 Task: Create List Project Management in Board Marketing Optimization to Workspace Auditing and Compliance. Create List Time Management in Board Social Media Listening to Workspace Auditing and Compliance. Create List Resource Management in Board Diversity and Inclusion Policy Development and Implementation to Workspace Auditing and Compliance
Action: Mouse moved to (75, 314)
Screenshot: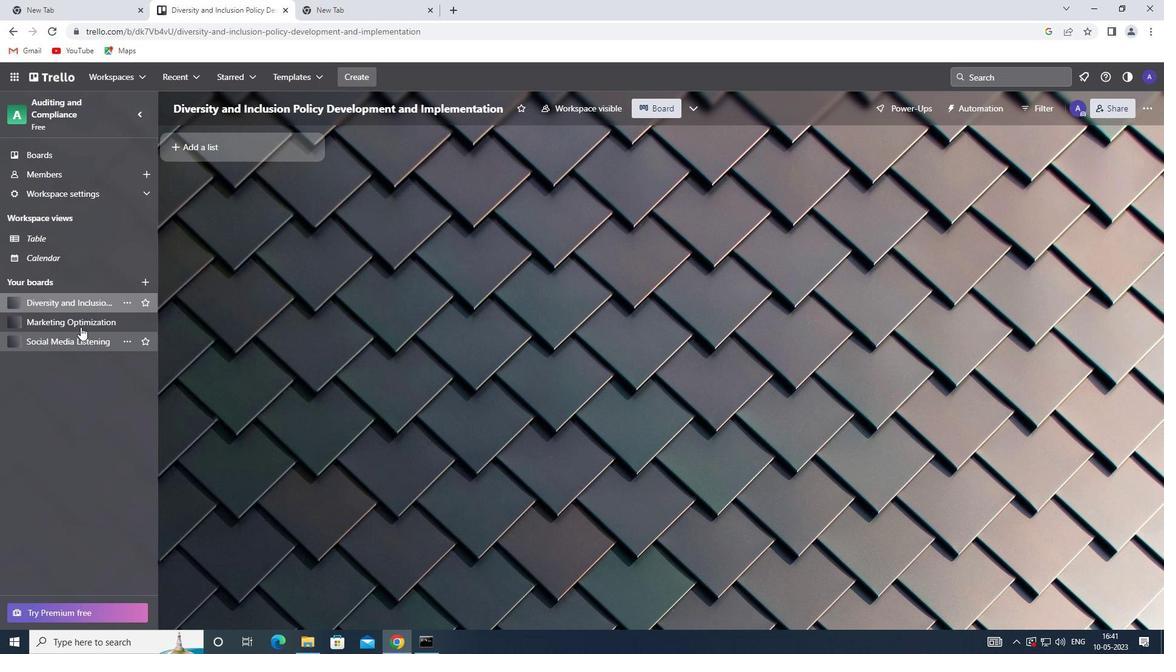 
Action: Mouse pressed left at (75, 314)
Screenshot: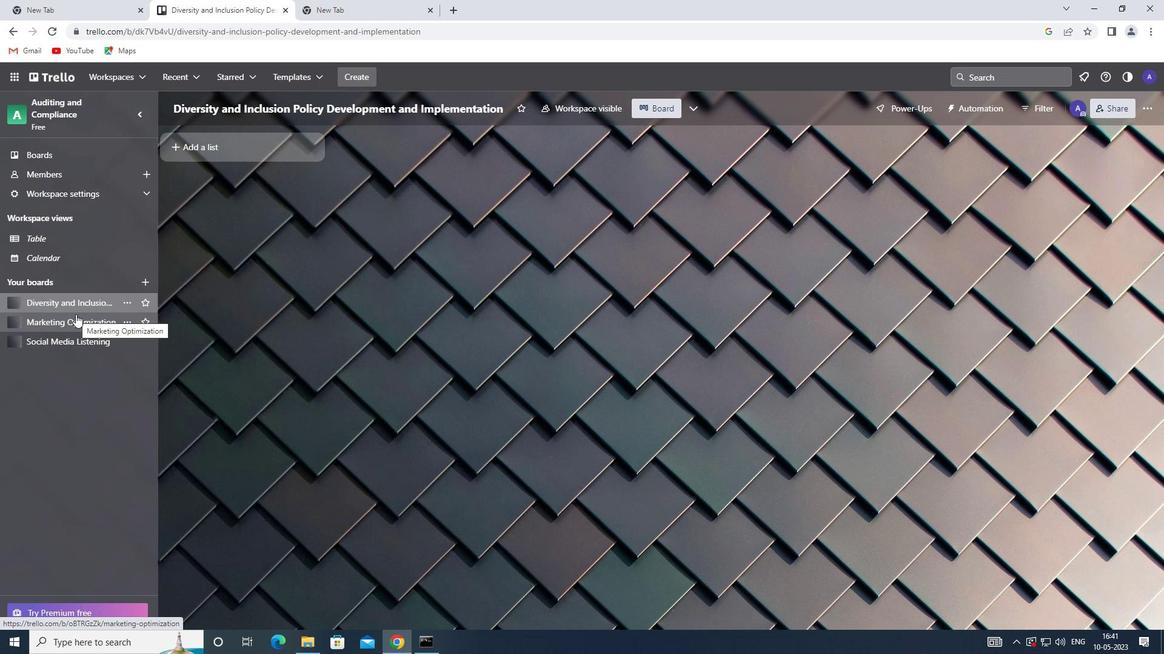 
Action: Mouse moved to (223, 145)
Screenshot: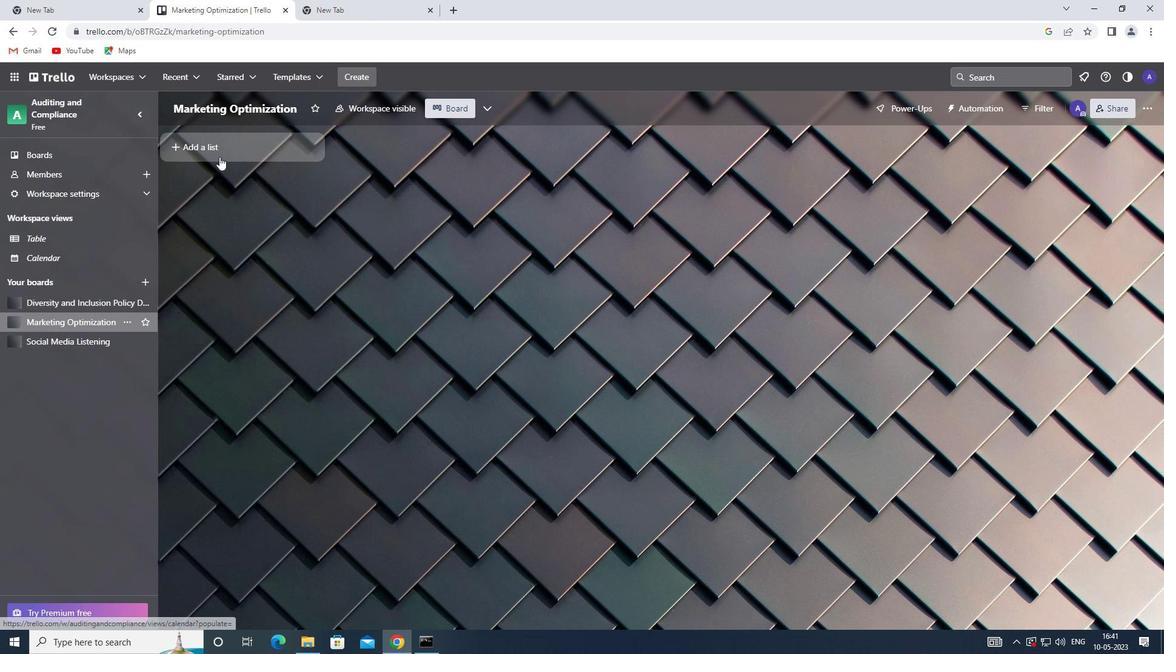 
Action: Mouse pressed left at (223, 145)
Screenshot: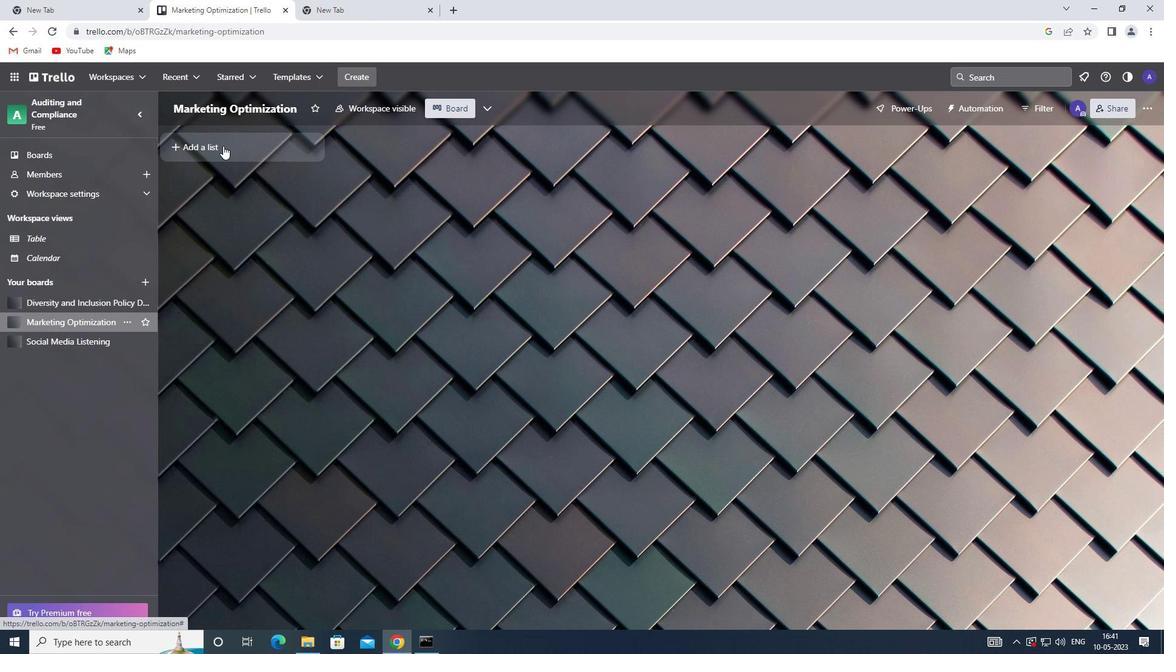 
Action: Key pressed <Key.shift>PROJECT<Key.space><Key.shift>MANAGEMENT
Screenshot: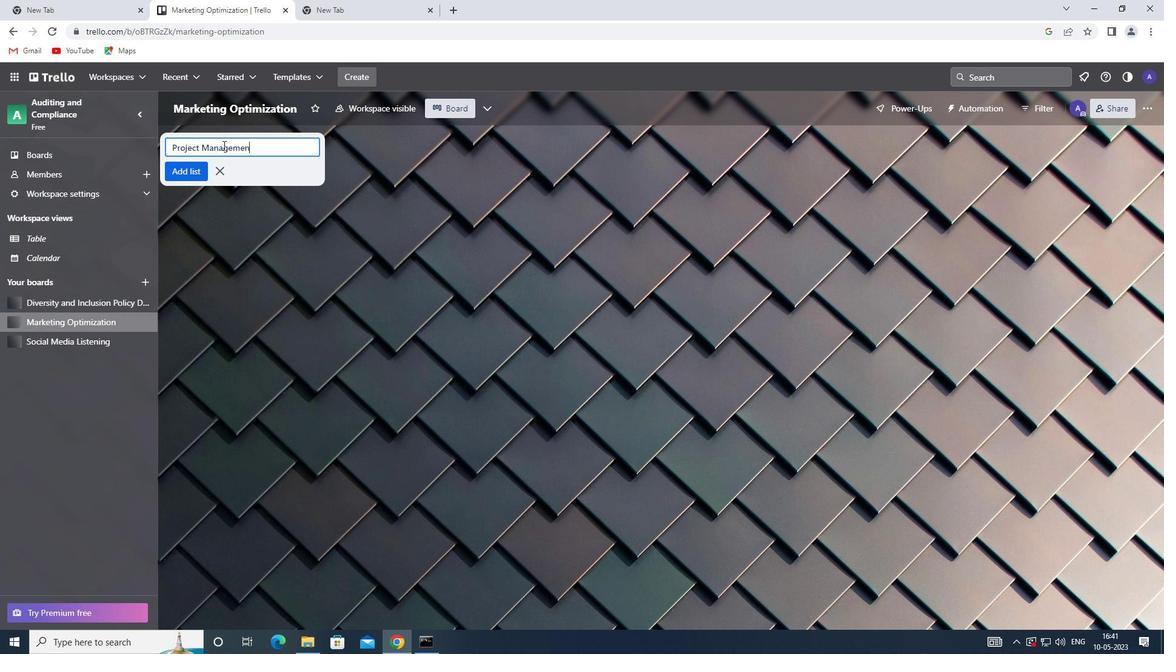 
Action: Mouse moved to (221, 150)
Screenshot: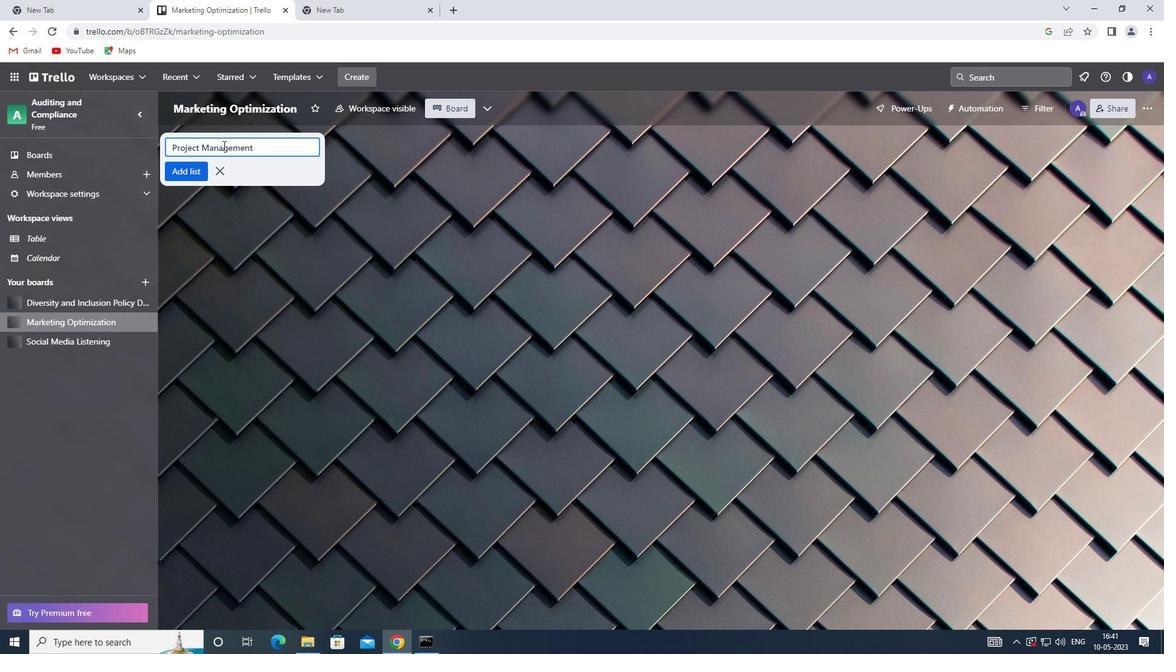 
Action: Key pressed <Key.enter>
Screenshot: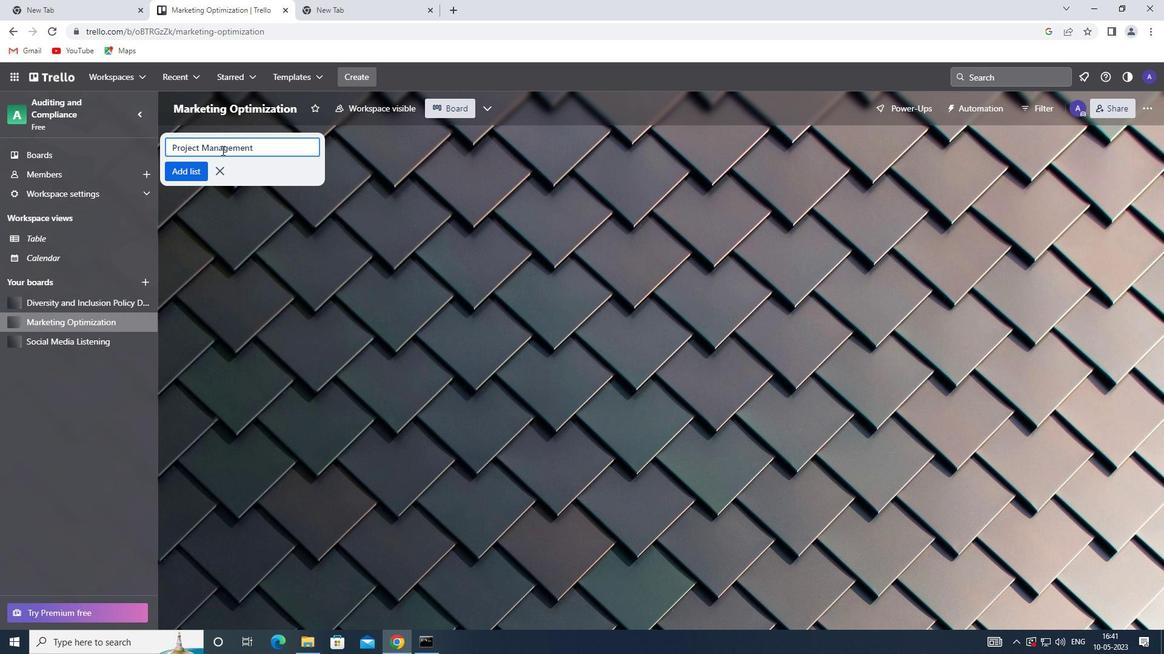 
Action: Mouse moved to (69, 339)
Screenshot: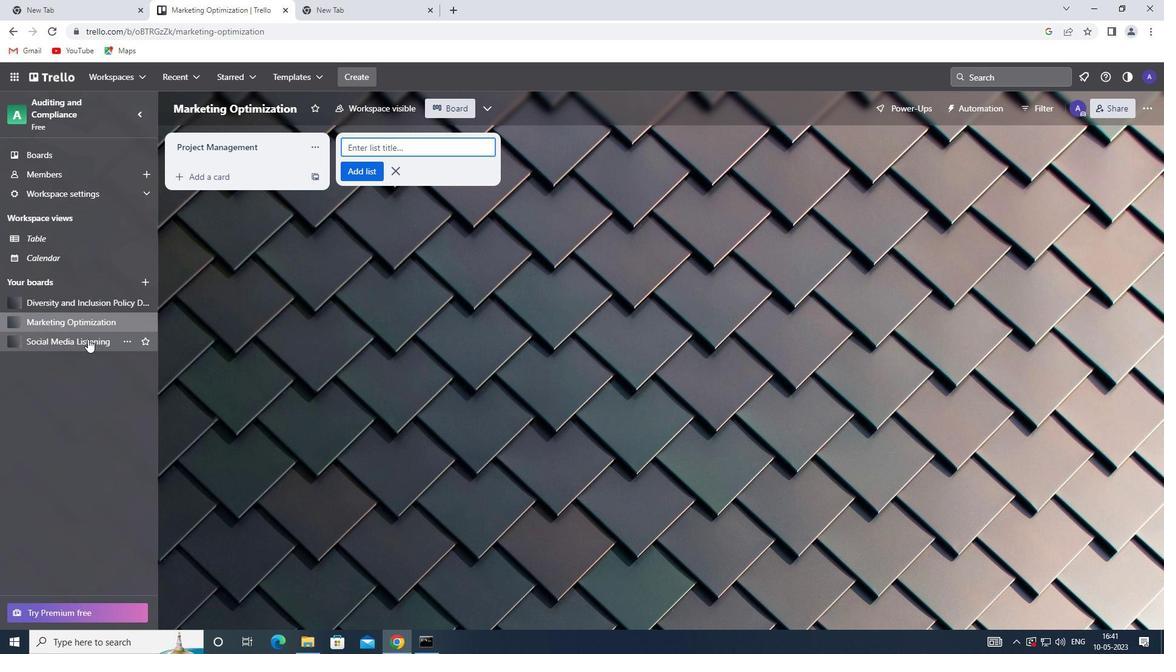 
Action: Mouse pressed left at (69, 339)
Screenshot: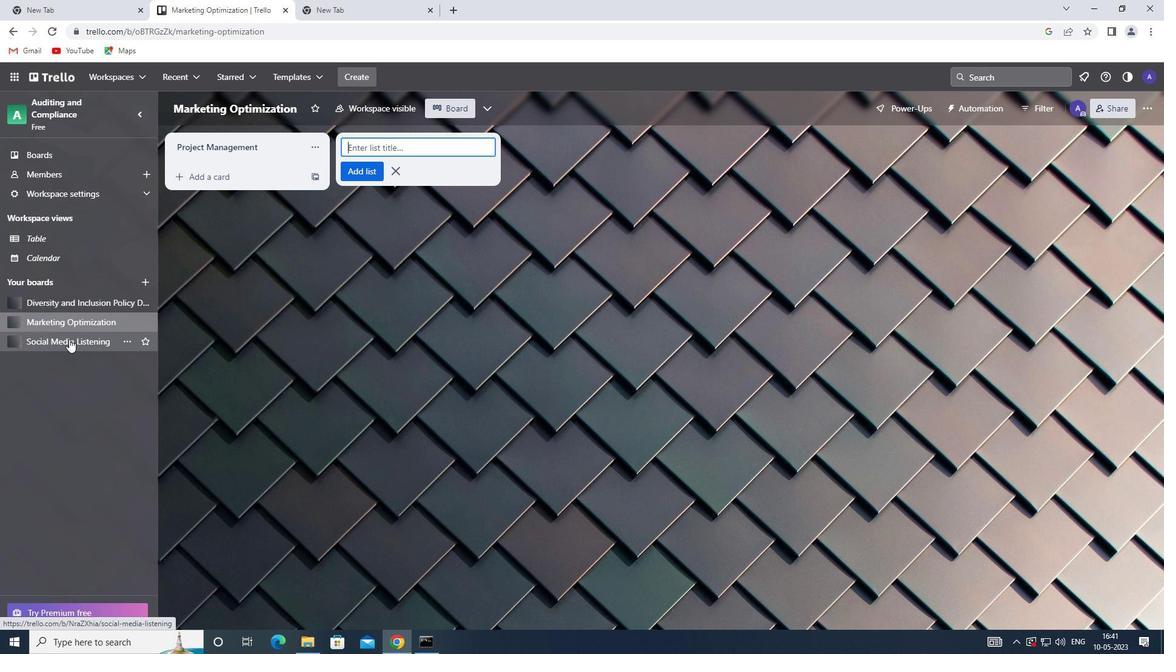 
Action: Mouse moved to (212, 149)
Screenshot: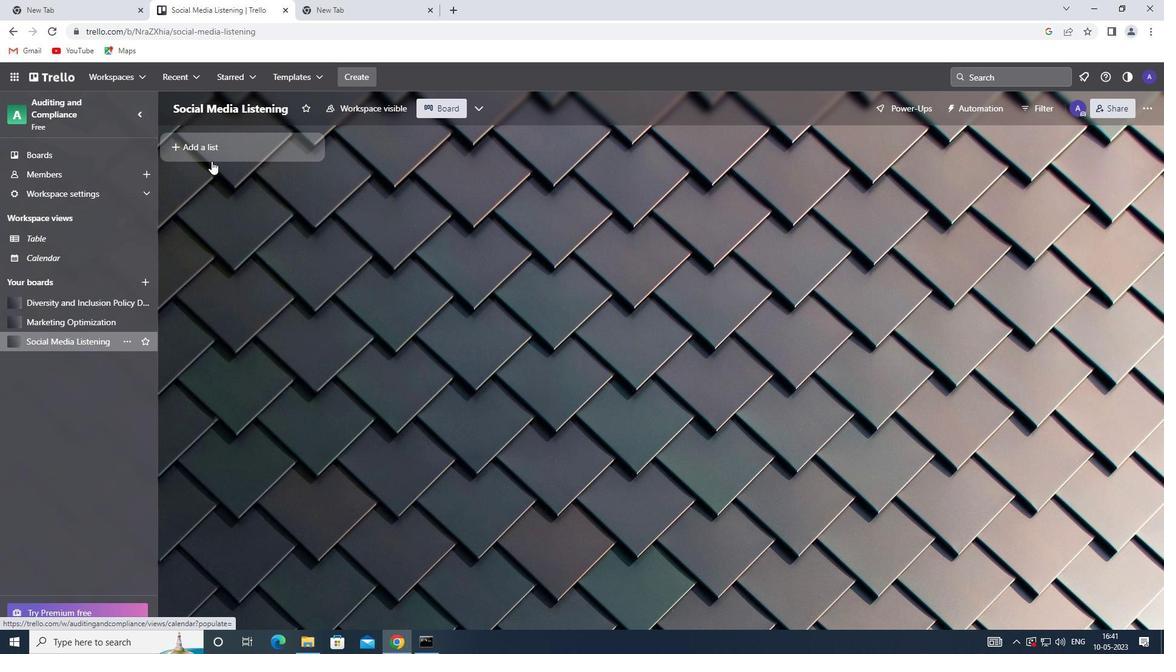 
Action: Mouse pressed left at (212, 149)
Screenshot: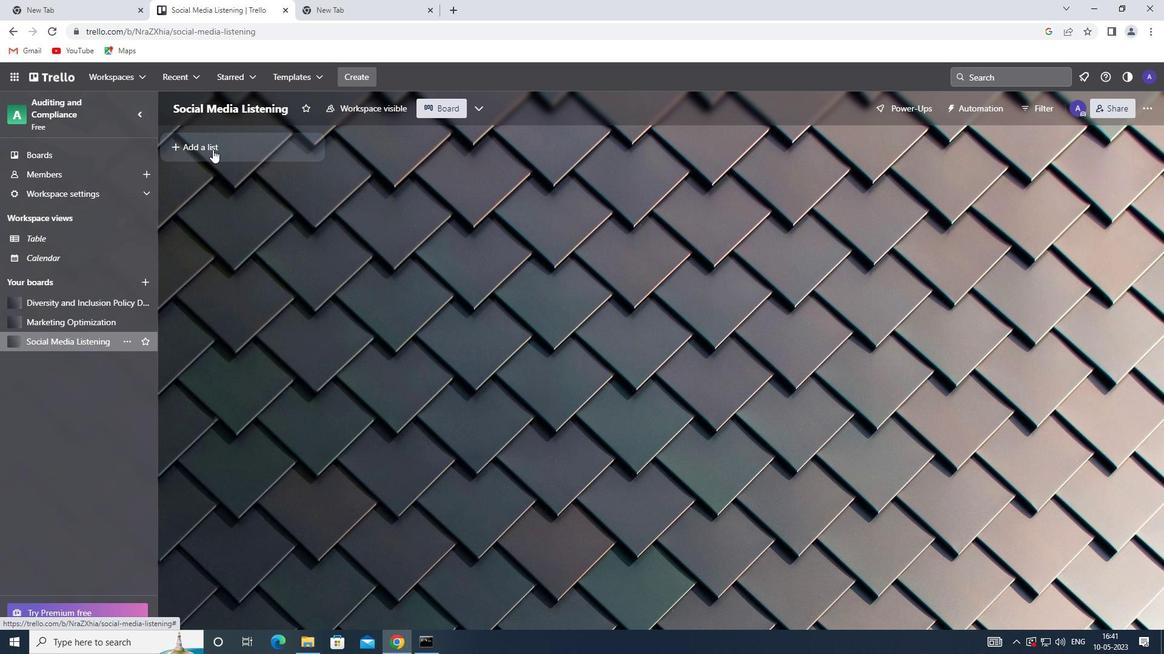 
Action: Key pressed <Key.shift>TIME<Key.space><Key.shift>MANAGEMENT<Key.enter>
Screenshot: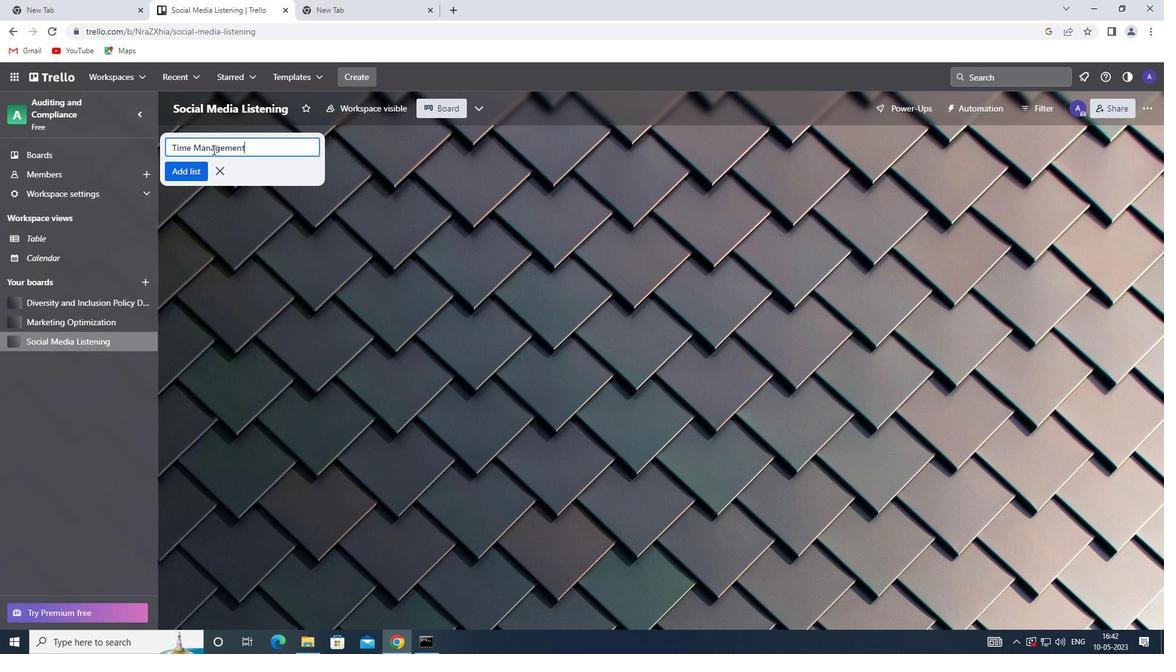 
Action: Mouse moved to (53, 304)
Screenshot: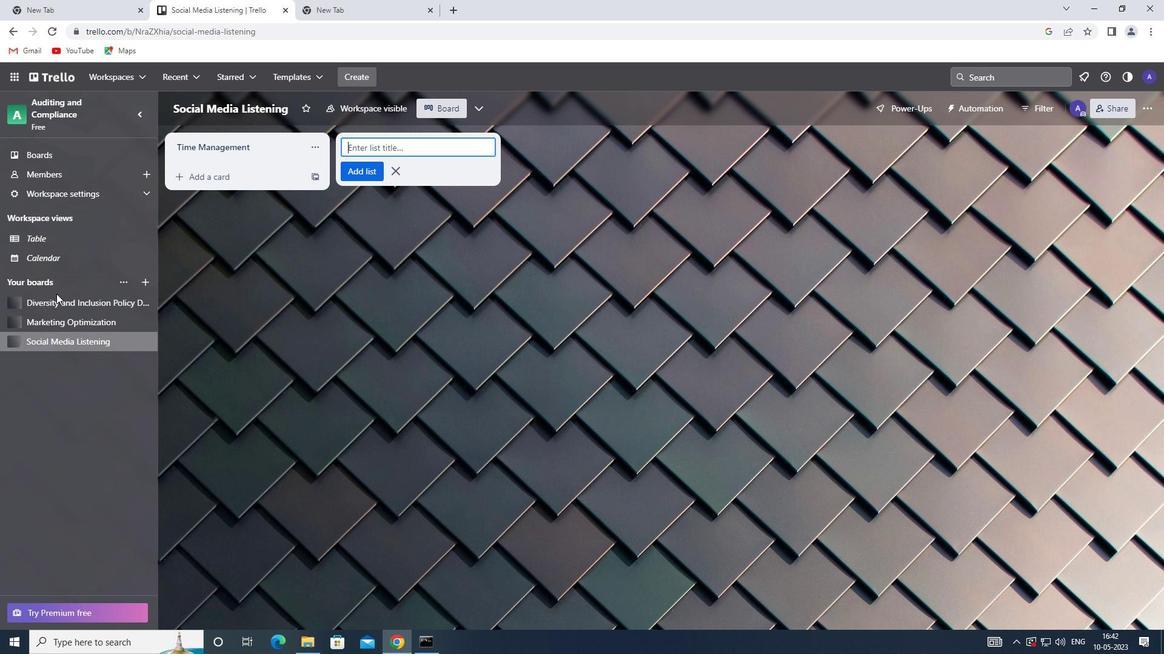 
Action: Mouse pressed left at (53, 304)
Screenshot: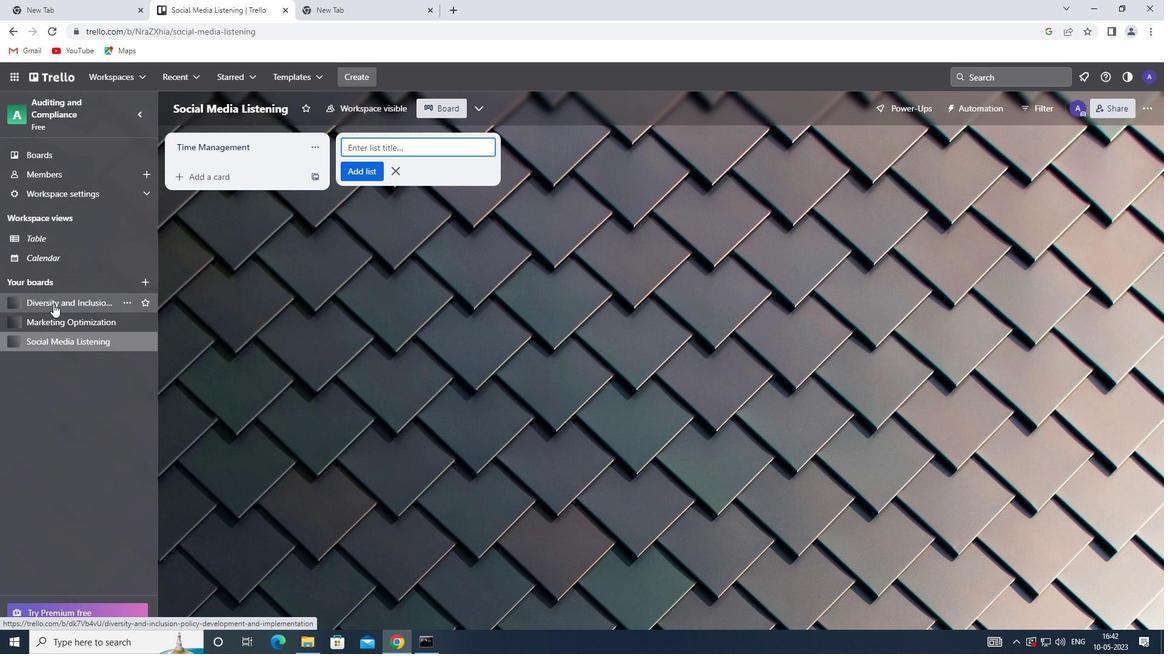 
Action: Mouse moved to (202, 147)
Screenshot: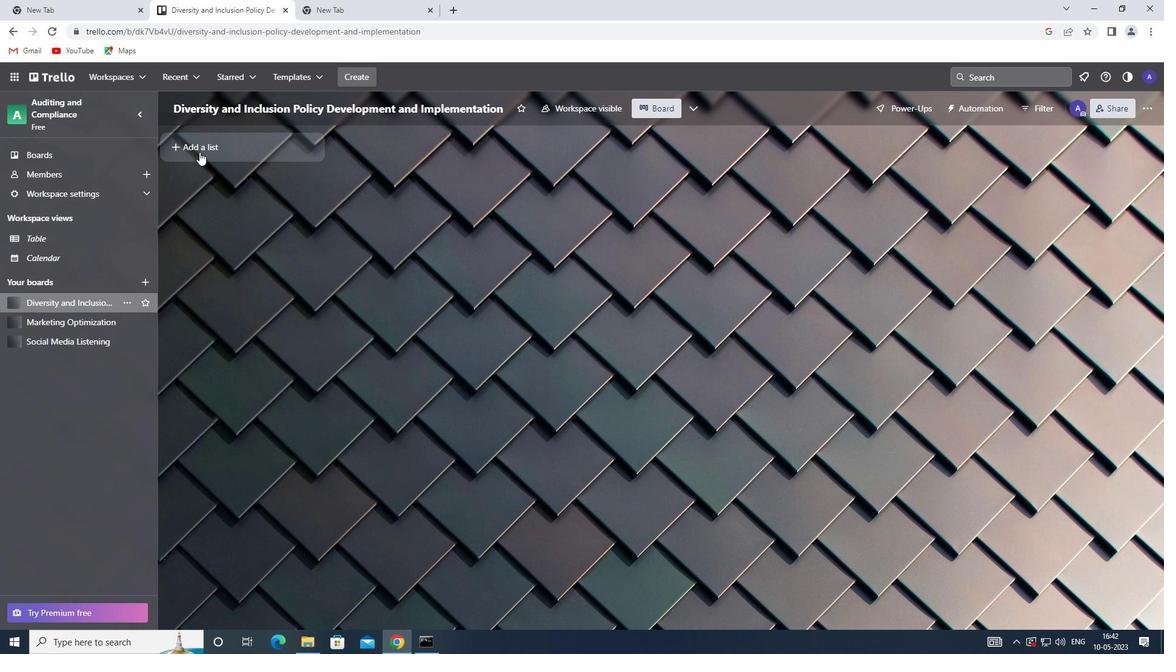 
Action: Mouse pressed left at (202, 147)
Screenshot: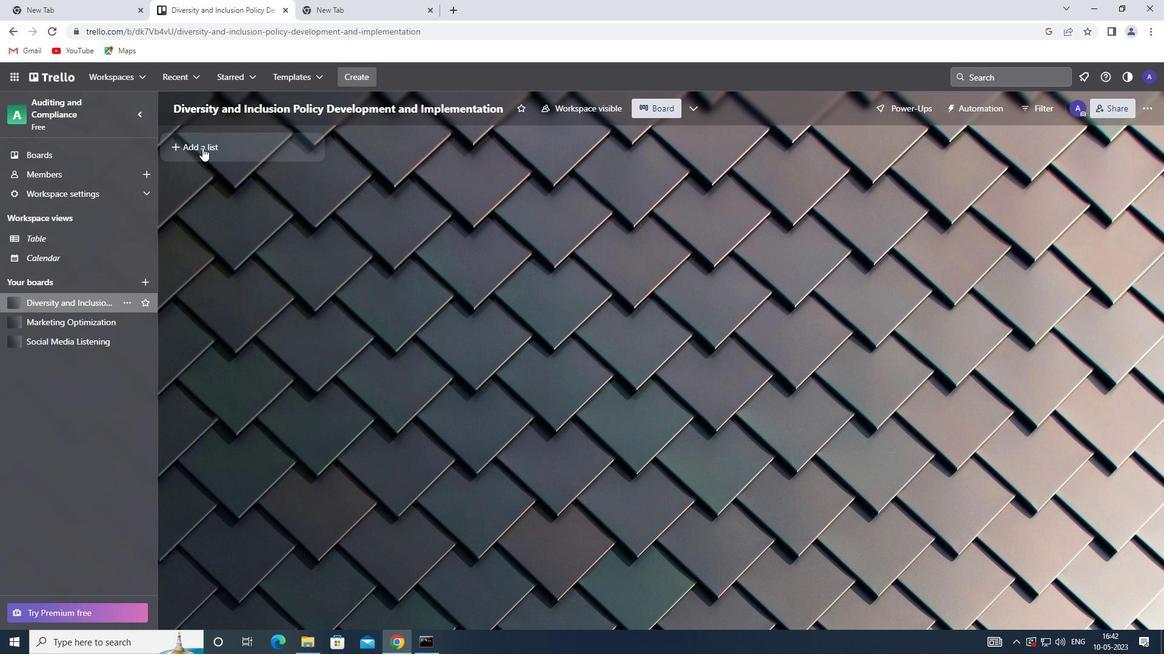 
Action: Key pressed <Key.shift>RESOURCE<Key.space>M<Key.backspace><Key.shift>MANAGEMENT<Key.enter>
Screenshot: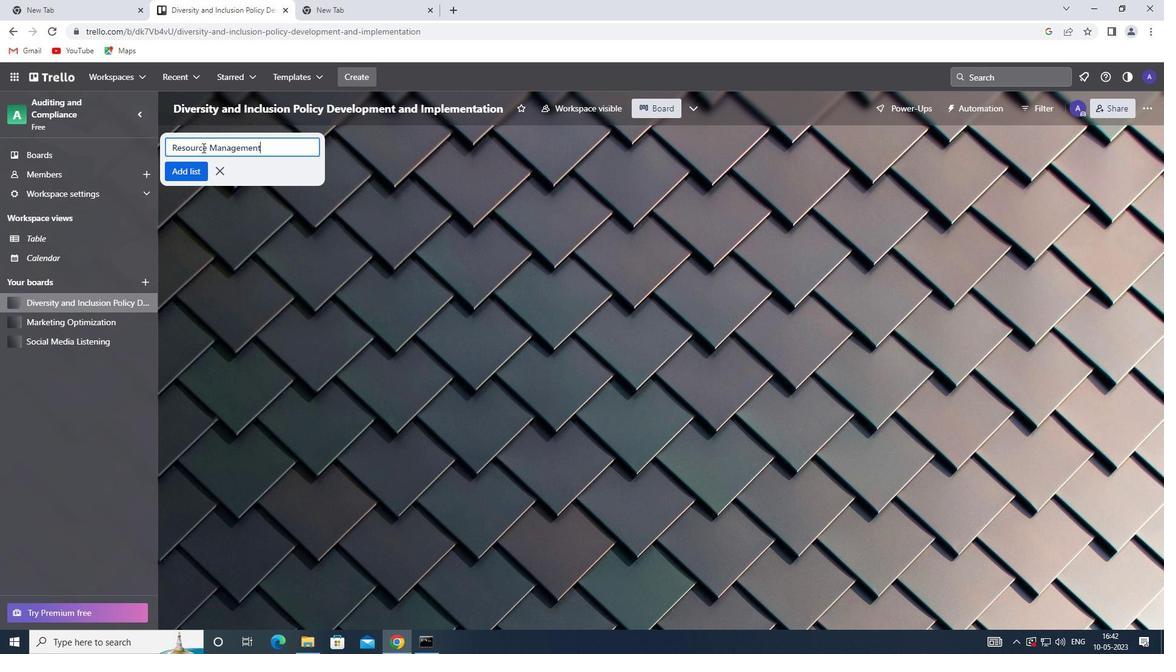 
Action: Mouse moved to (221, 238)
Screenshot: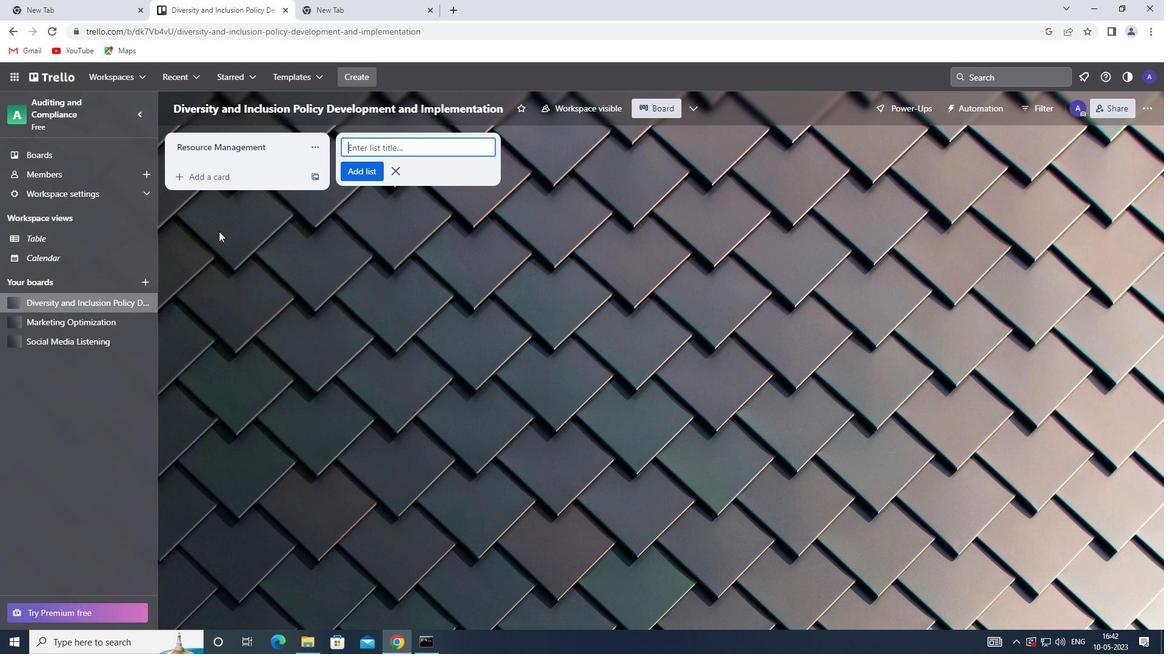 
